 Task: Check the average views per listing of separate shower and tub in the last 1 year.
Action: Mouse moved to (777, 175)
Screenshot: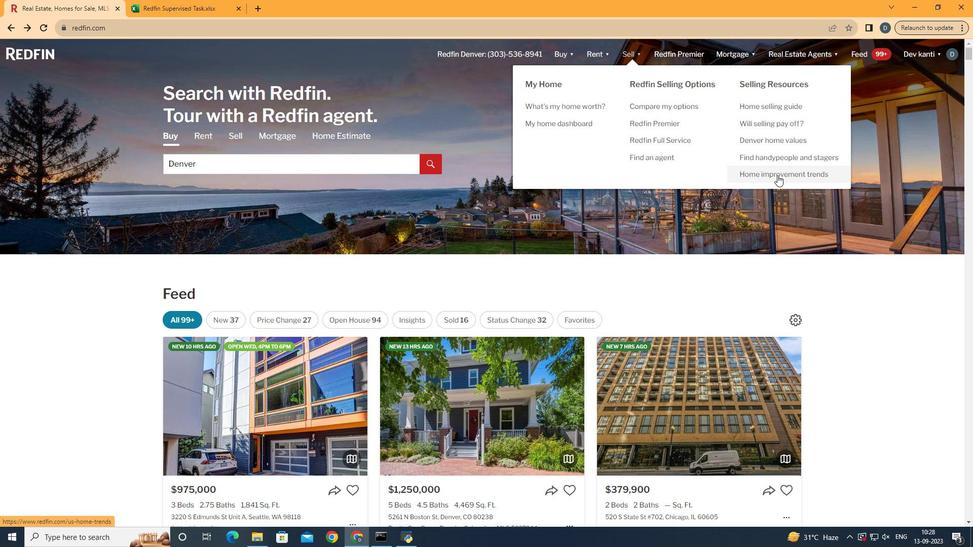 
Action: Mouse pressed left at (777, 175)
Screenshot: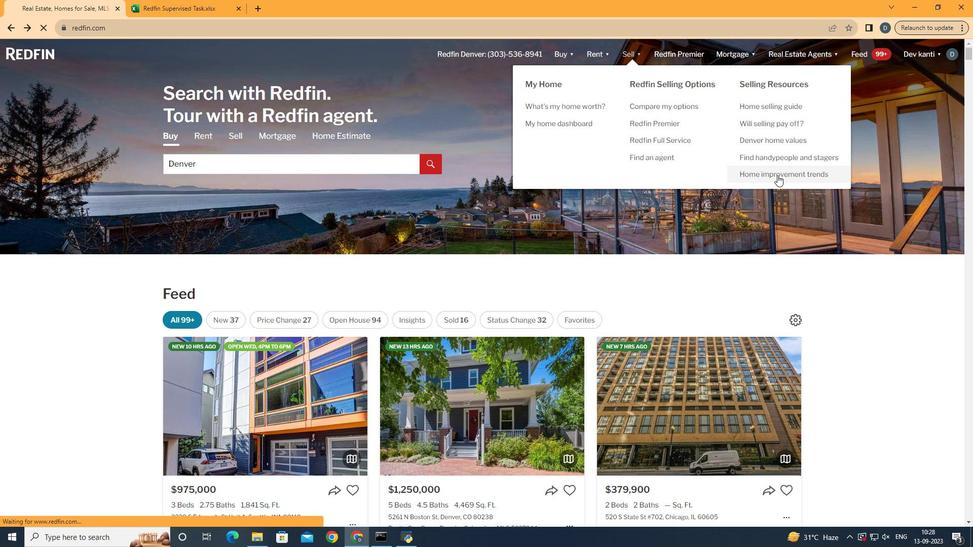 
Action: Mouse moved to (243, 201)
Screenshot: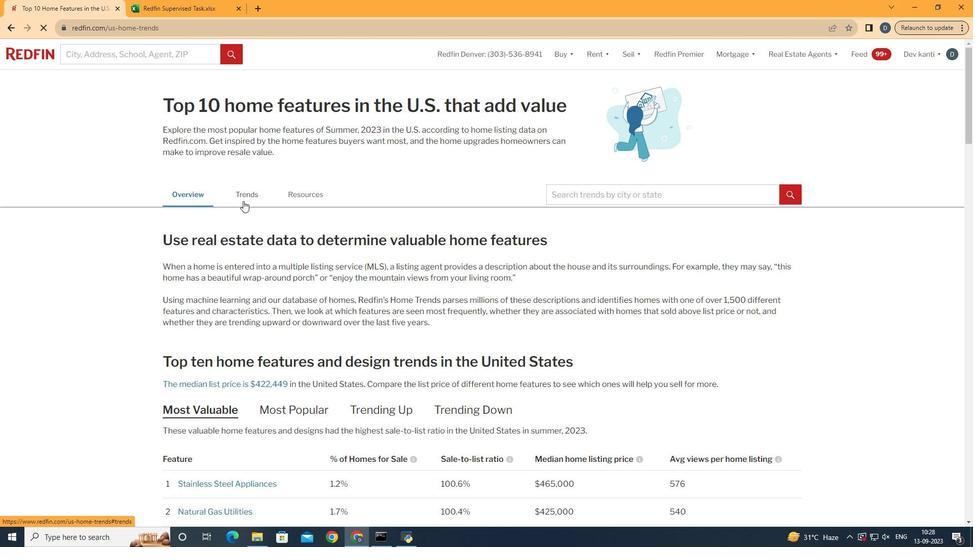 
Action: Mouse pressed left at (243, 201)
Screenshot: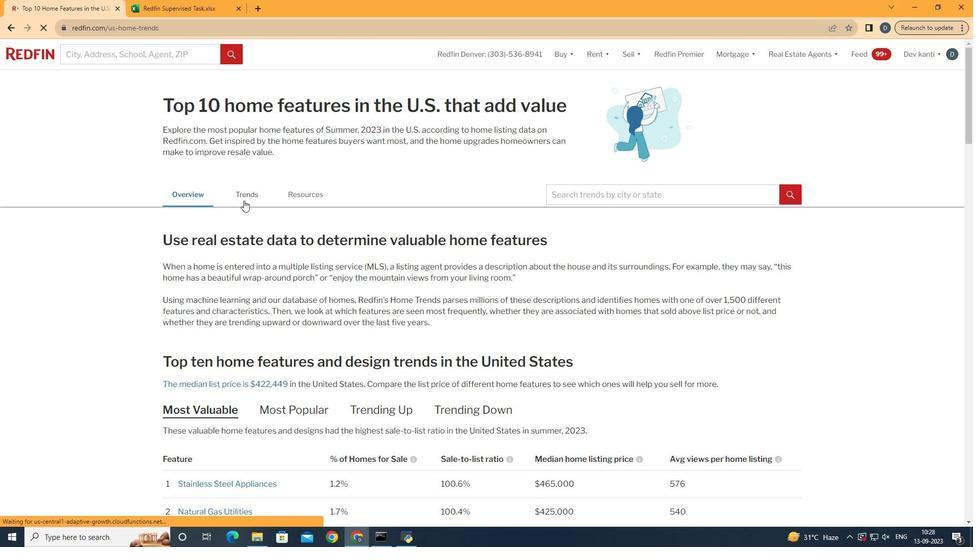
Action: Mouse moved to (347, 269)
Screenshot: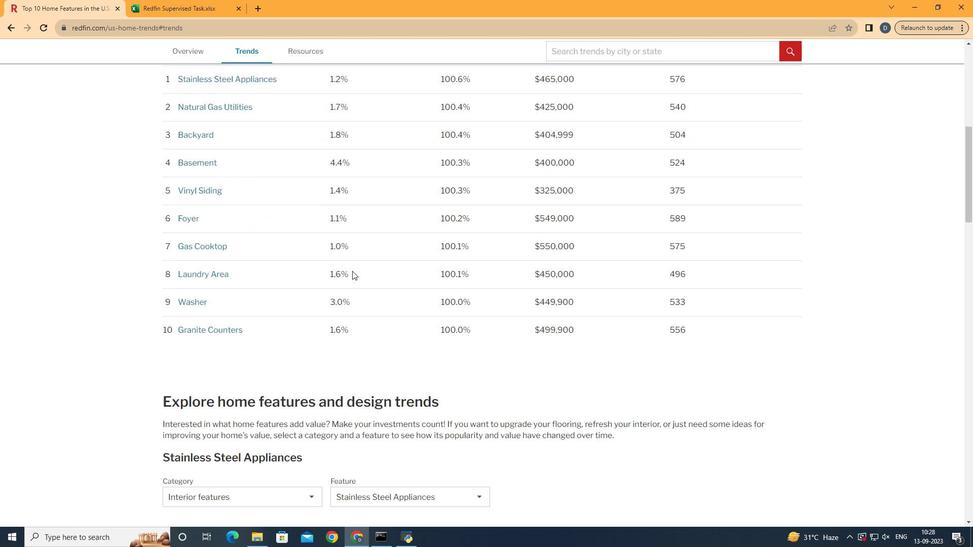 
Action: Mouse scrolled (347, 268) with delta (0, 0)
Screenshot: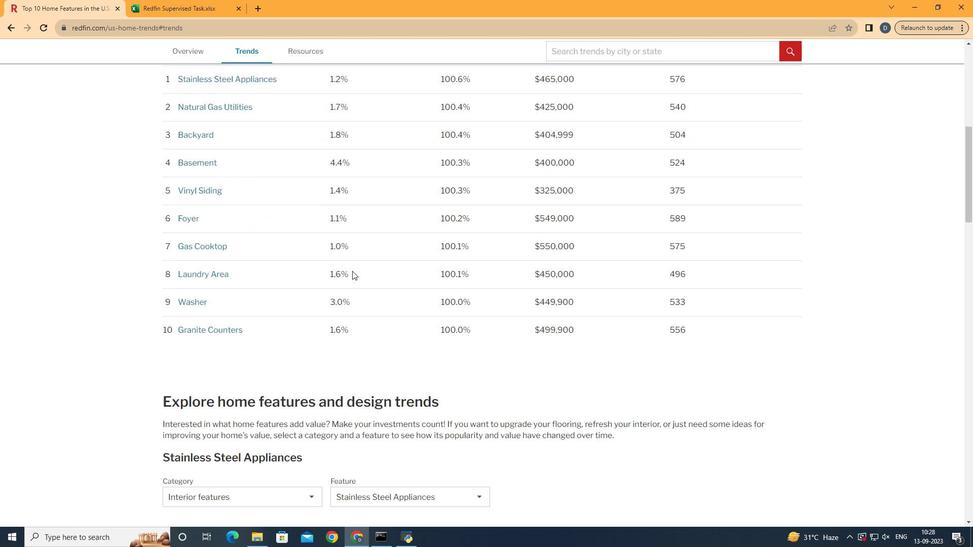 
Action: Mouse moved to (349, 270)
Screenshot: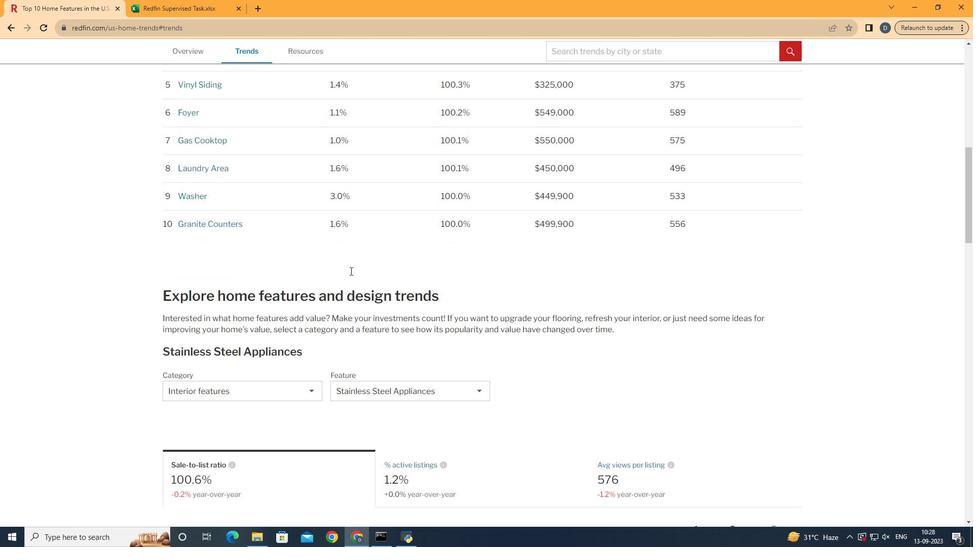 
Action: Mouse scrolled (349, 269) with delta (0, 0)
Screenshot: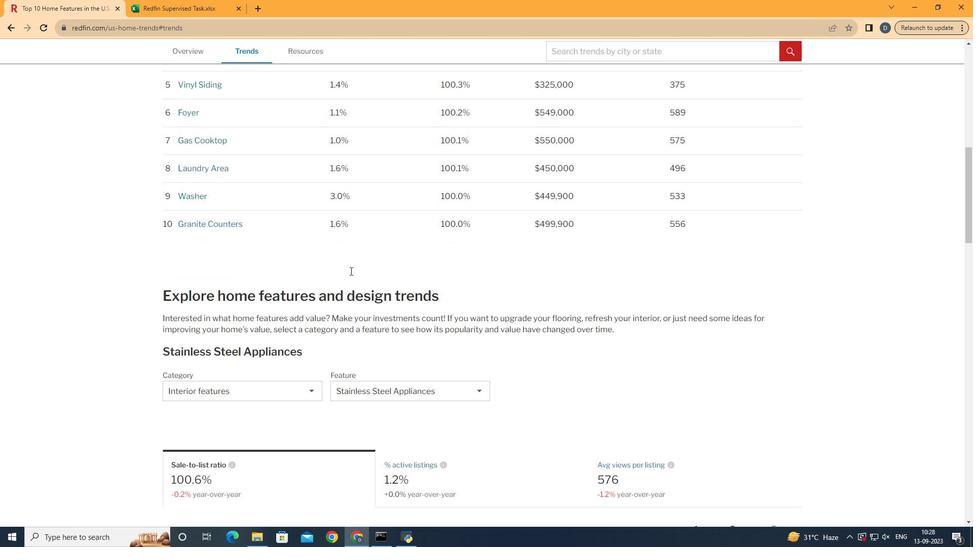 
Action: Mouse moved to (349, 270)
Screenshot: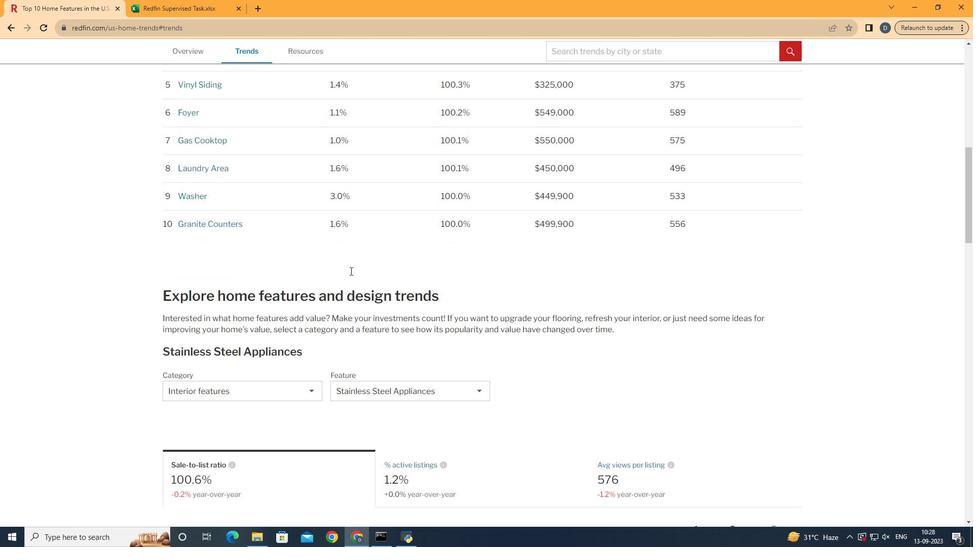 
Action: Mouse scrolled (349, 270) with delta (0, 0)
Screenshot: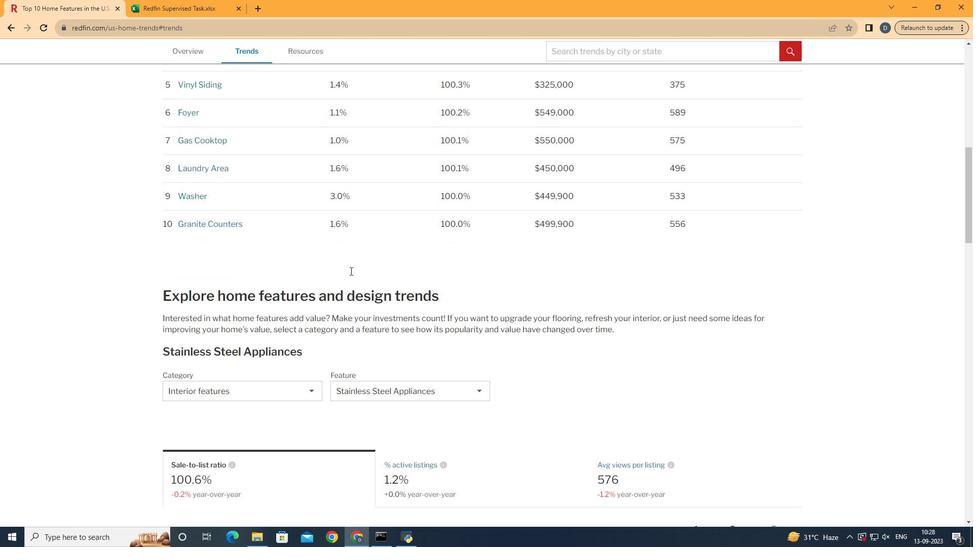 
Action: Mouse moved to (351, 270)
Screenshot: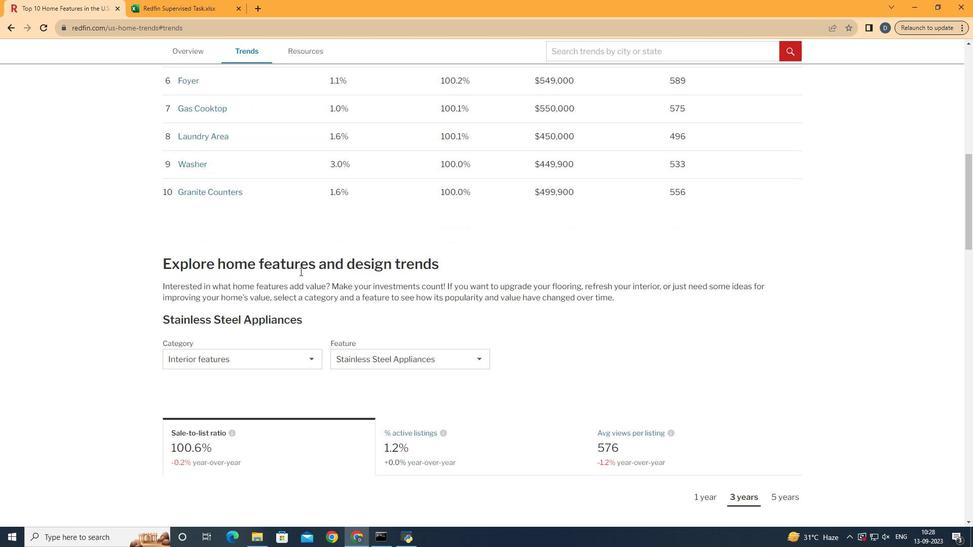 
Action: Mouse scrolled (351, 270) with delta (0, 0)
Screenshot: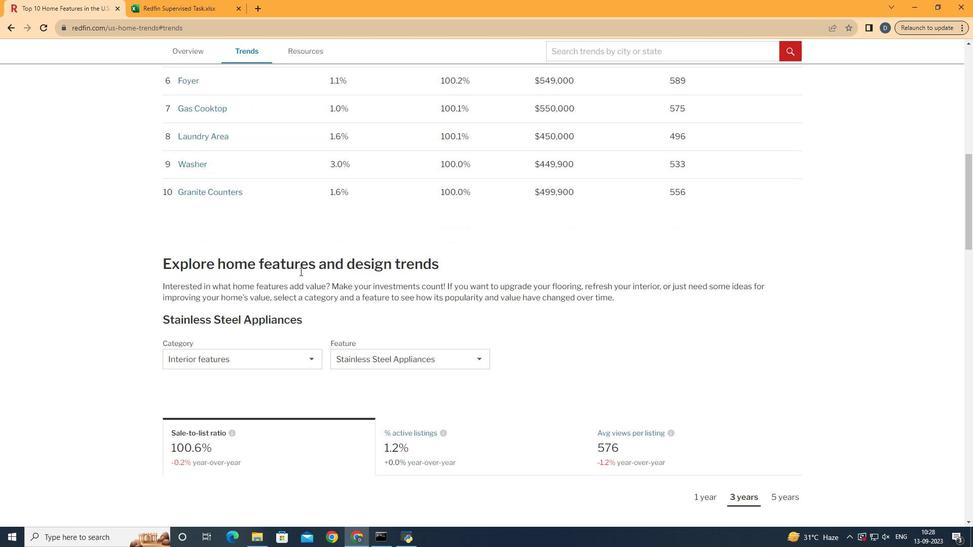 
Action: Mouse moved to (352, 271)
Screenshot: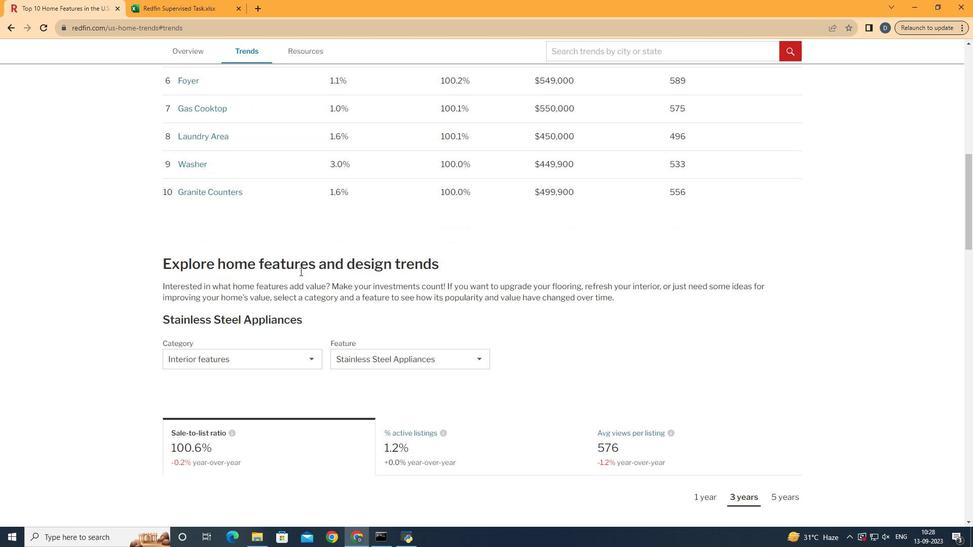 
Action: Mouse scrolled (352, 270) with delta (0, 0)
Screenshot: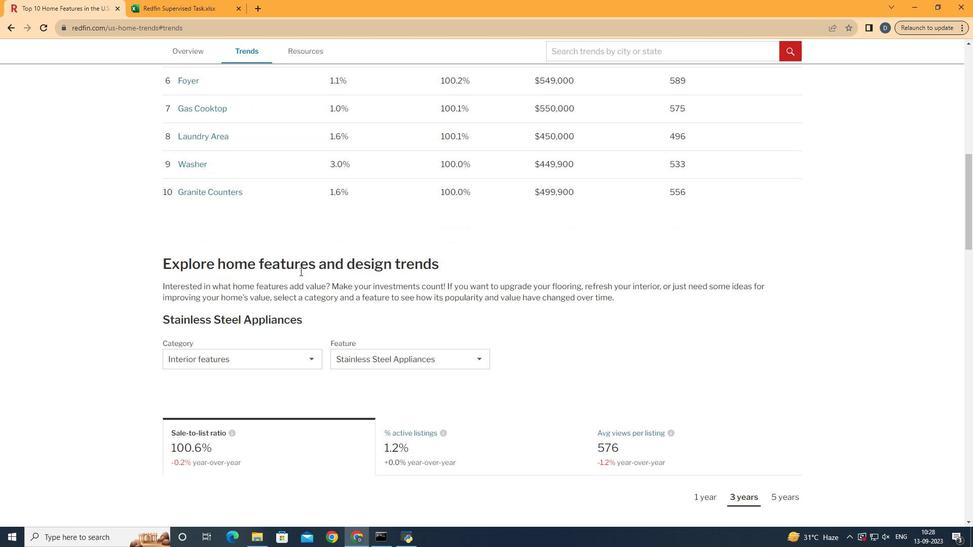 
Action: Mouse moved to (270, 360)
Screenshot: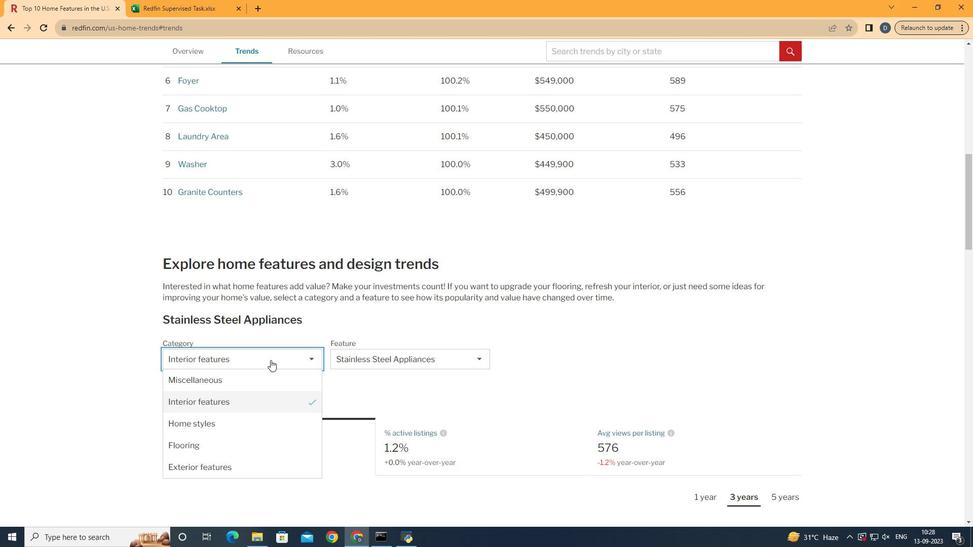 
Action: Mouse pressed left at (270, 360)
Screenshot: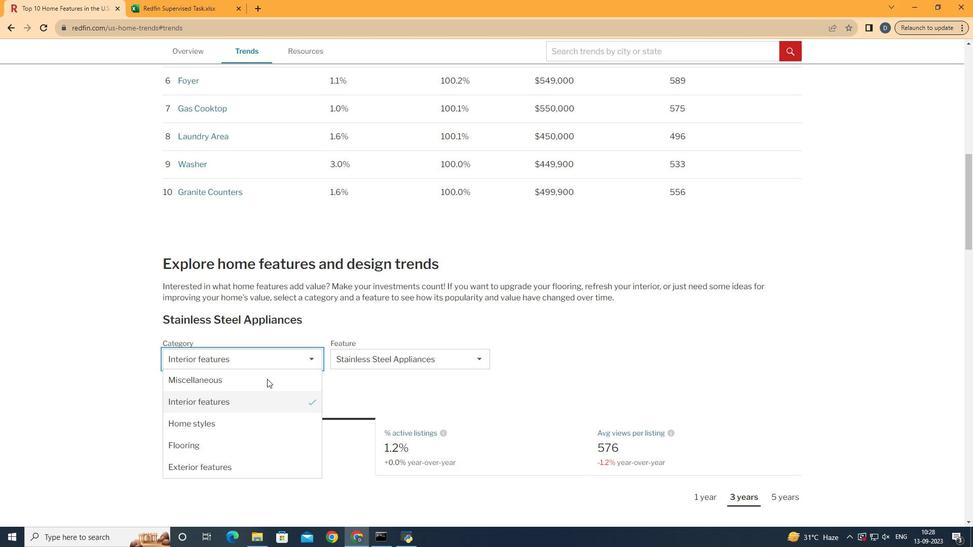 
Action: Mouse moved to (265, 399)
Screenshot: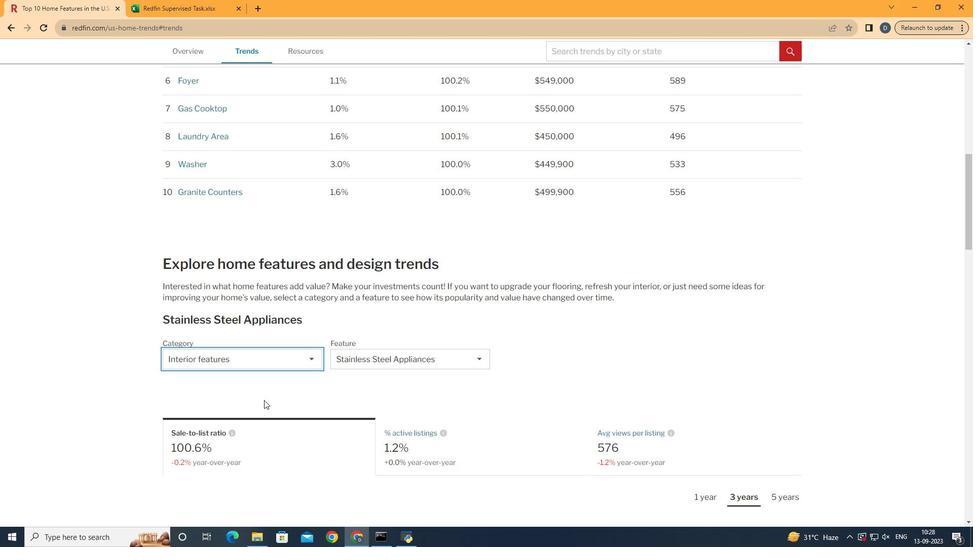 
Action: Mouse pressed left at (265, 399)
Screenshot: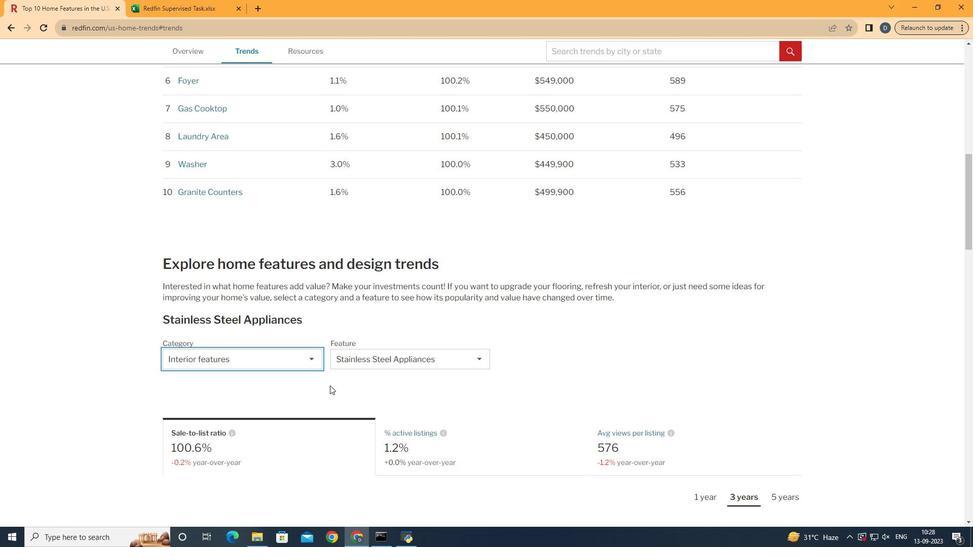 
Action: Mouse moved to (390, 365)
Screenshot: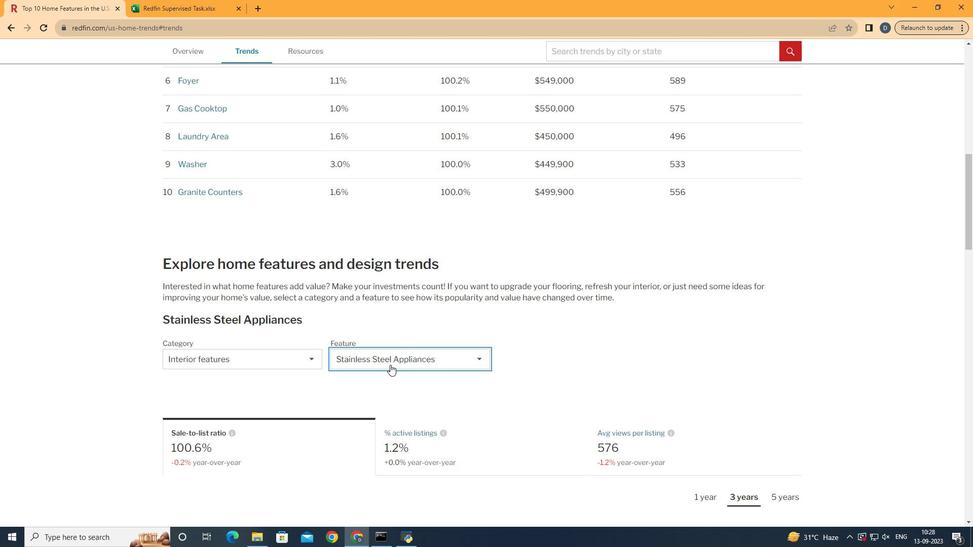 
Action: Mouse pressed left at (390, 365)
Screenshot: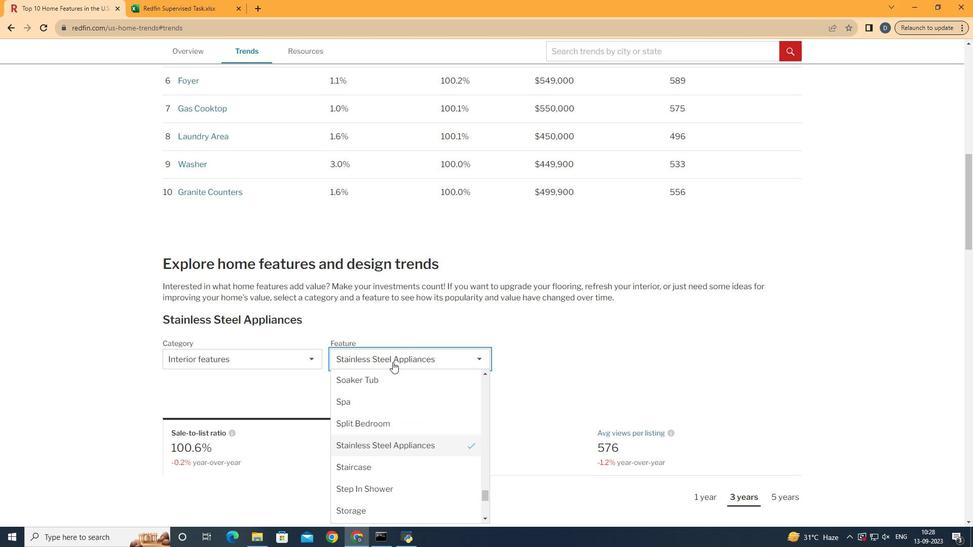 
Action: Mouse moved to (579, 321)
Screenshot: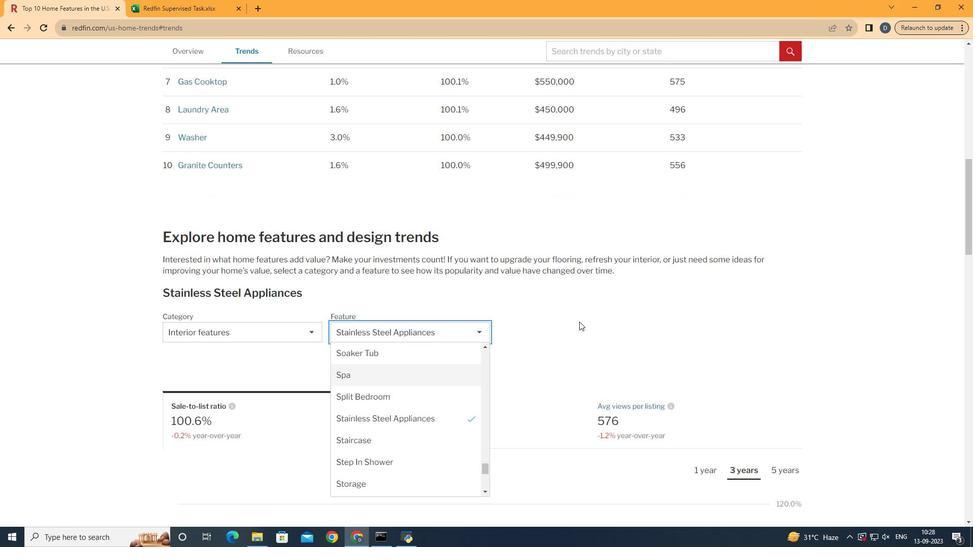 
Action: Mouse scrolled (579, 321) with delta (0, 0)
Screenshot: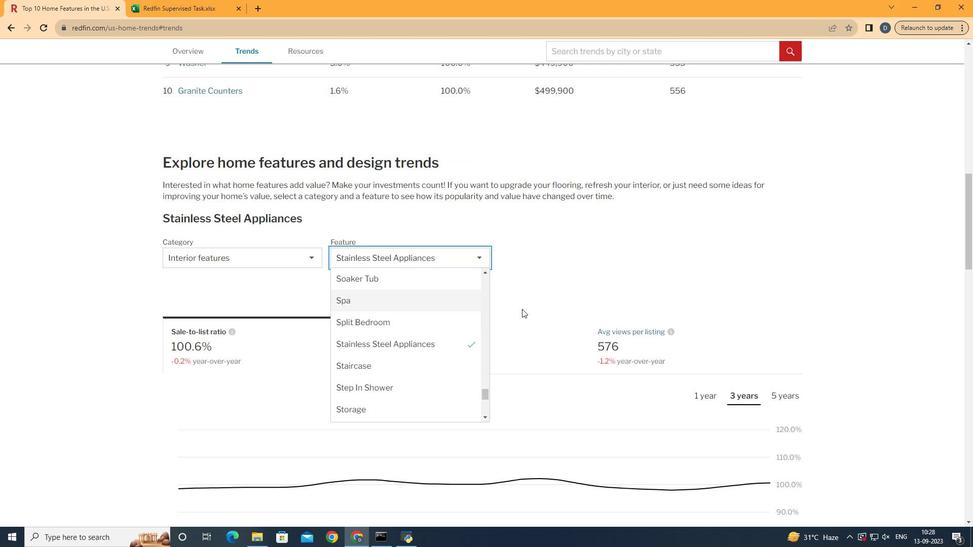 
Action: Mouse scrolled (579, 321) with delta (0, 0)
Screenshot: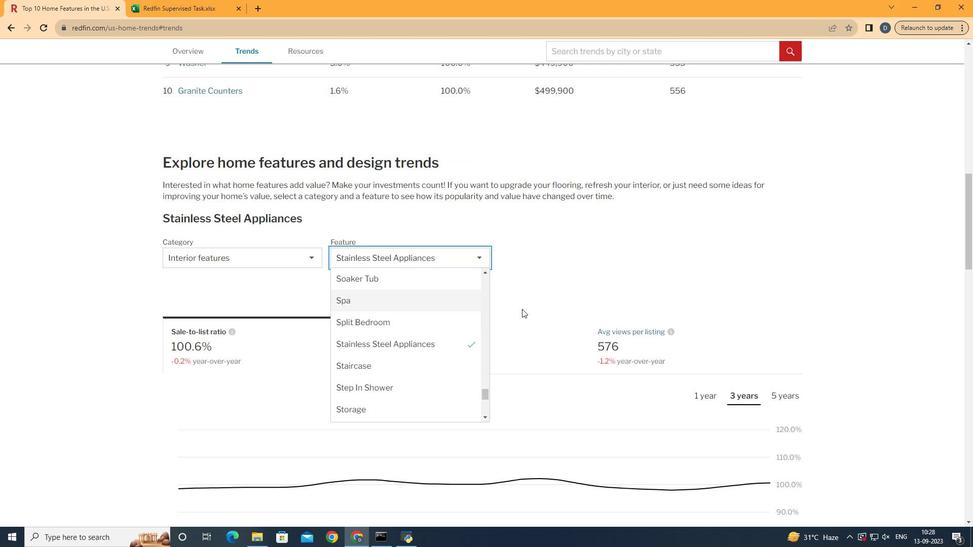 
Action: Mouse moved to (425, 317)
Screenshot: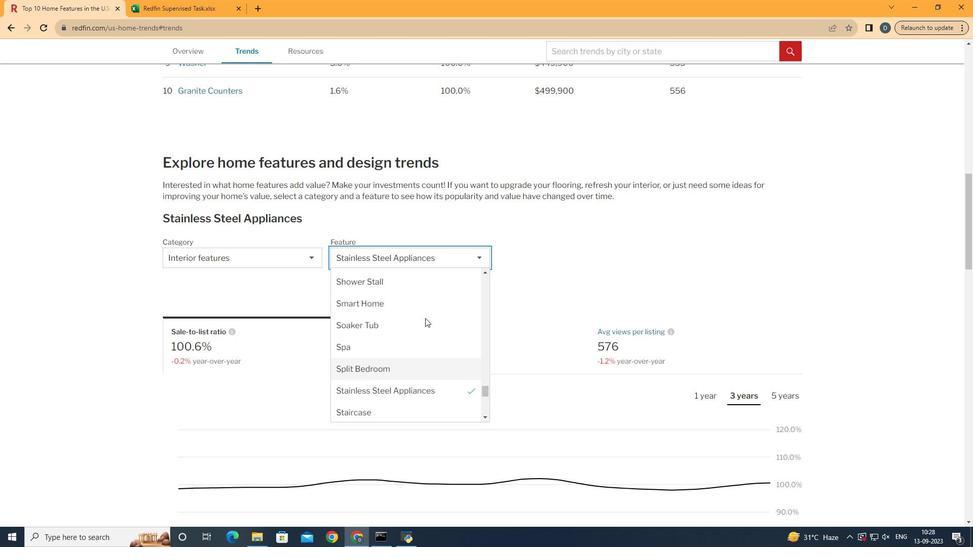 
Action: Mouse scrolled (425, 318) with delta (0, 0)
Screenshot: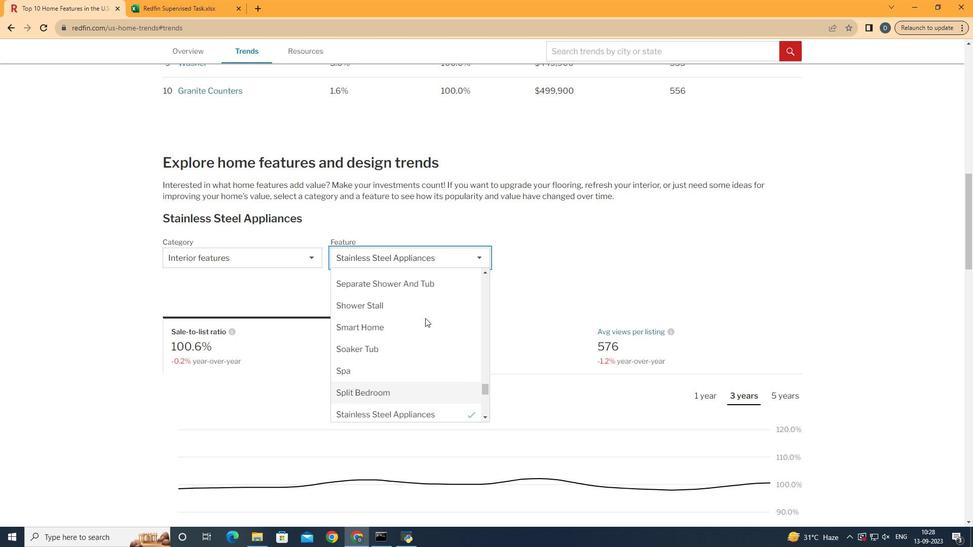 
Action: Mouse moved to (425, 318)
Screenshot: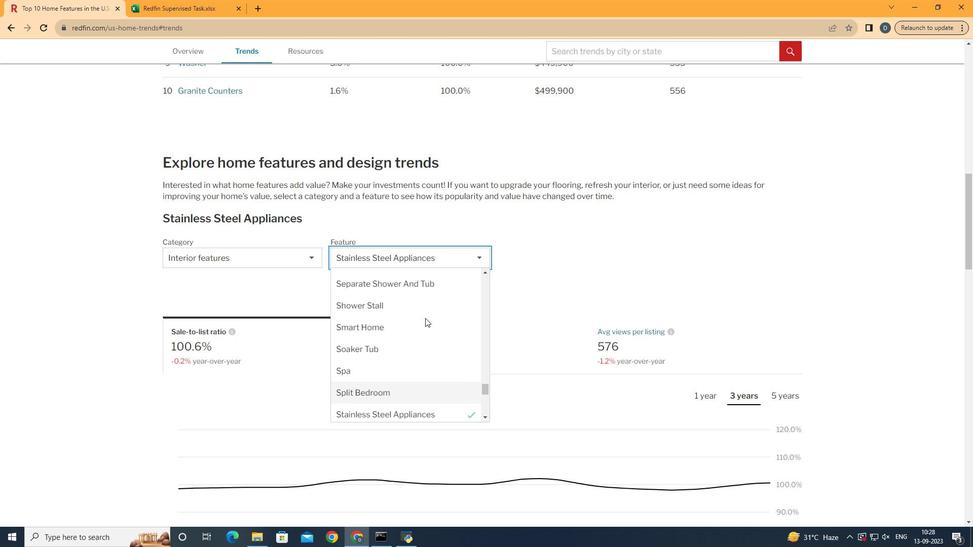 
Action: Mouse scrolled (425, 318) with delta (0, 0)
Screenshot: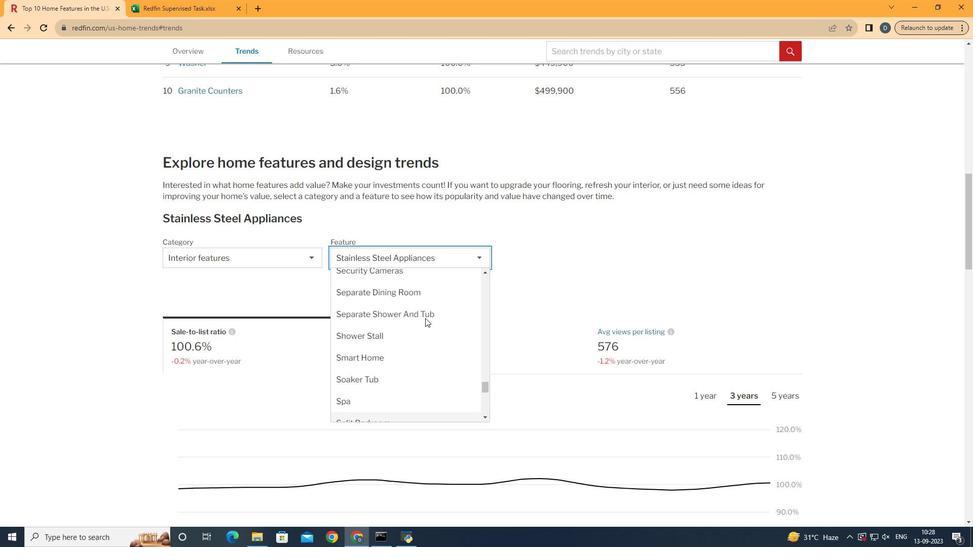 
Action: Mouse moved to (436, 314)
Screenshot: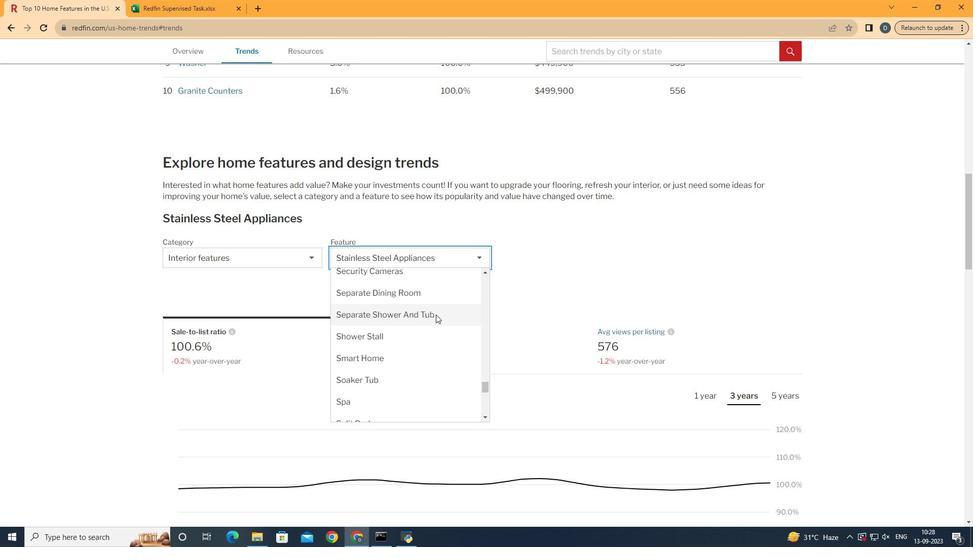 
Action: Mouse pressed left at (436, 314)
Screenshot: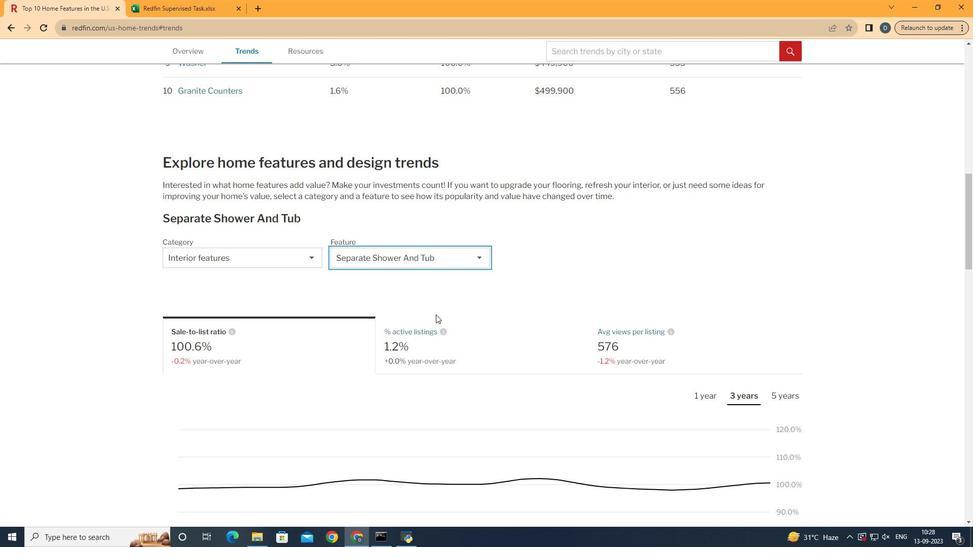 
Action: Mouse moved to (707, 349)
Screenshot: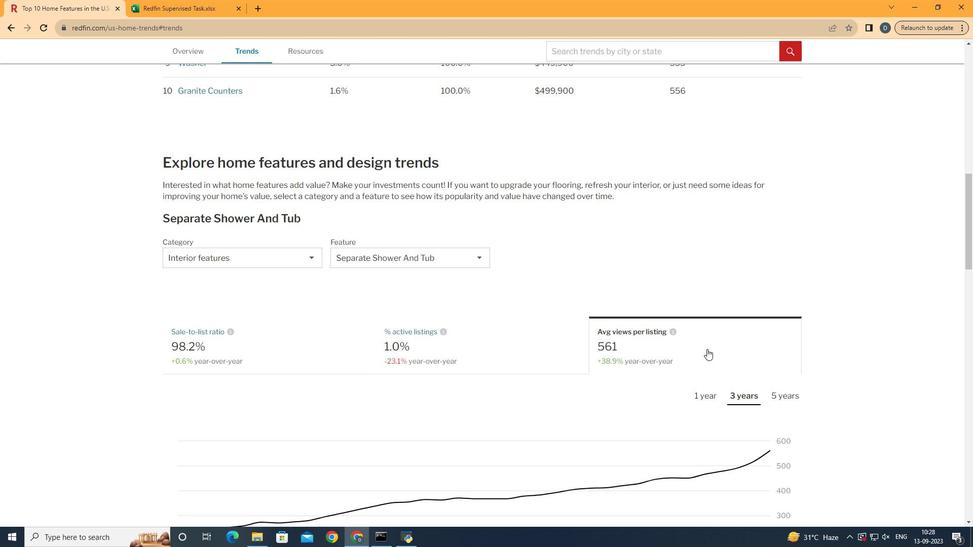 
Action: Mouse pressed left at (707, 349)
Screenshot: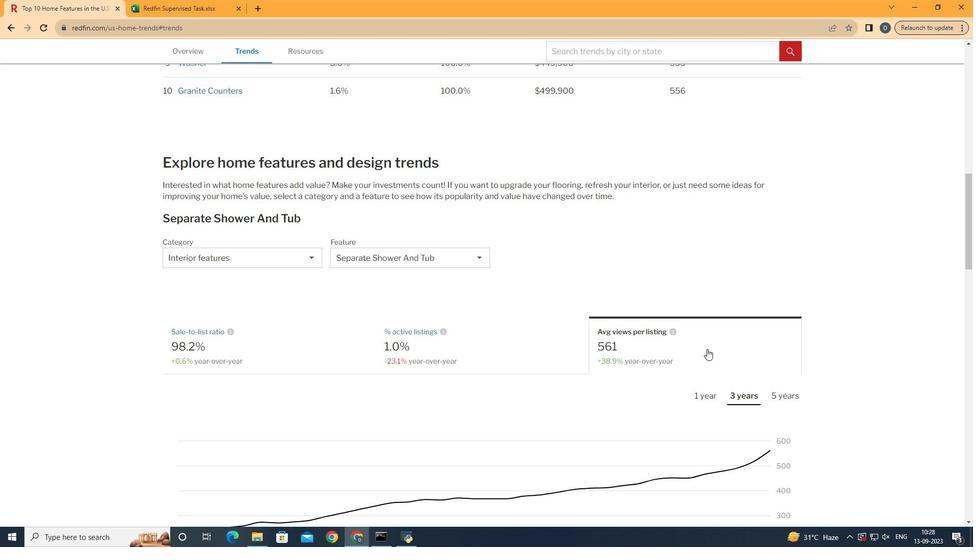 
Action: Mouse scrolled (707, 348) with delta (0, 0)
Screenshot: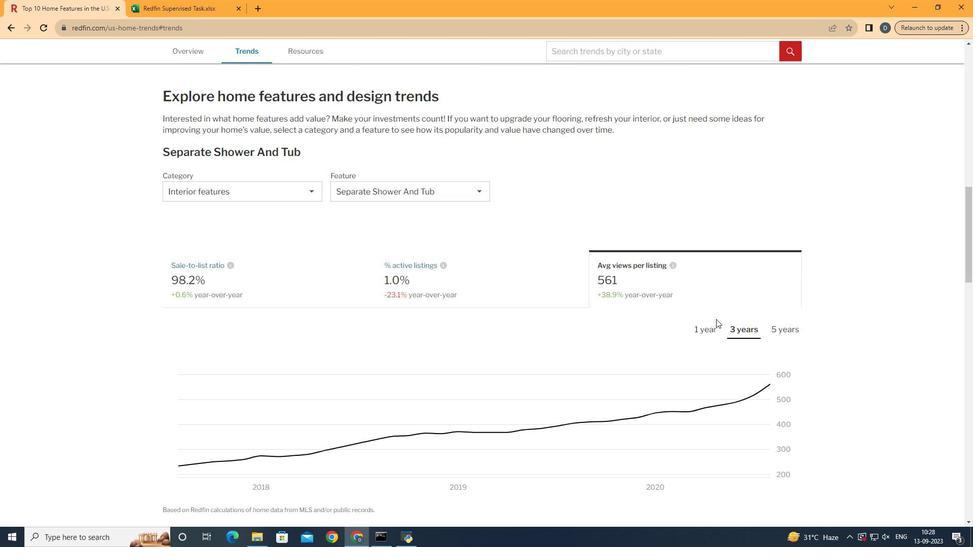 
Action: Mouse scrolled (707, 348) with delta (0, 0)
Screenshot: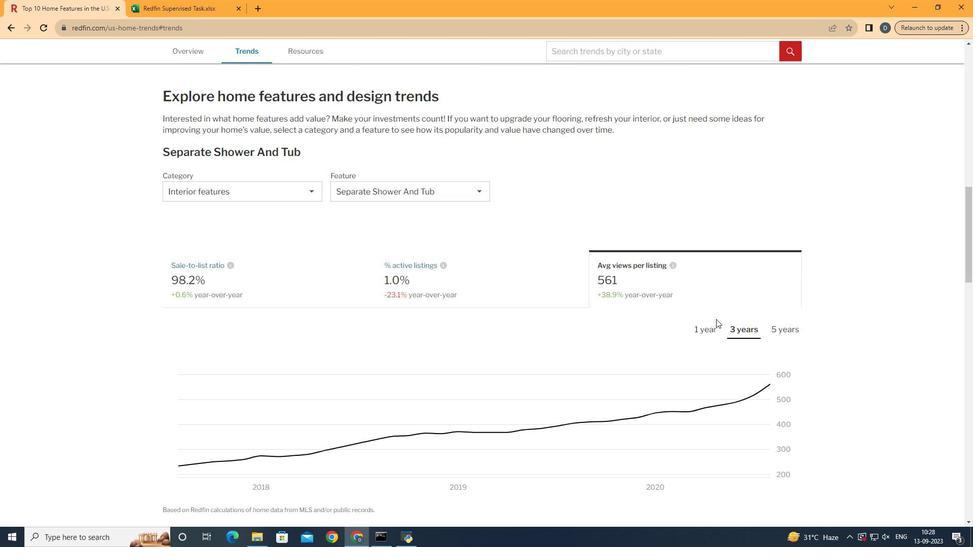 
Action: Mouse moved to (709, 291)
Screenshot: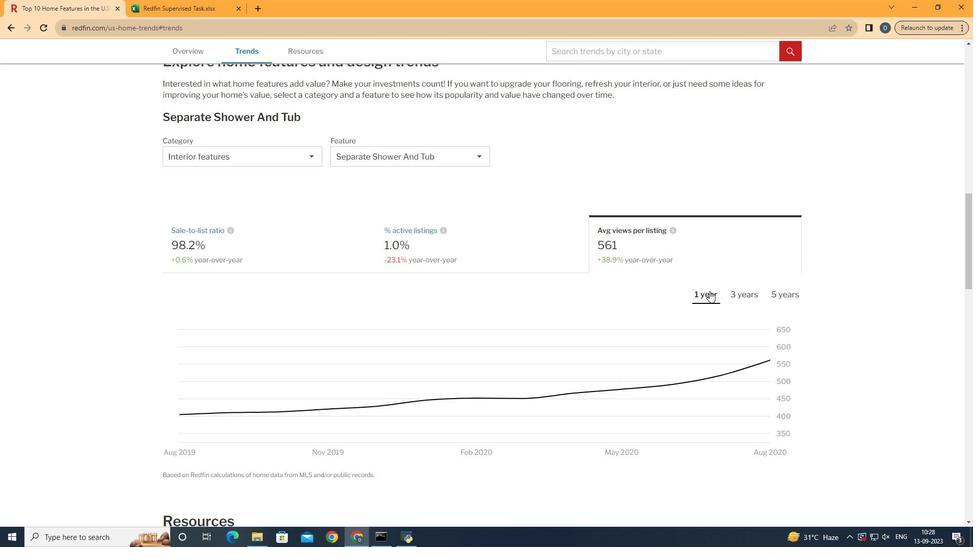
Action: Mouse pressed left at (709, 291)
Screenshot: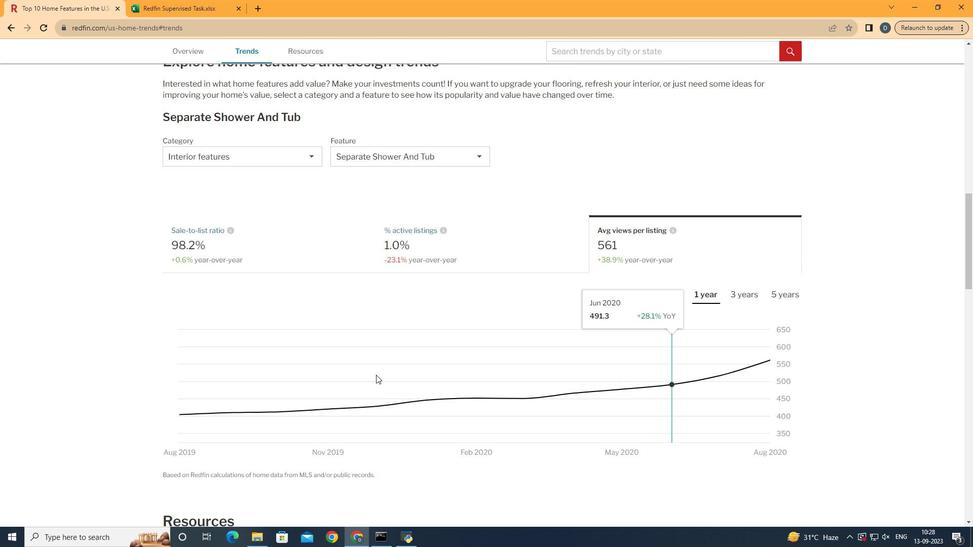 
Action: Mouse moved to (800, 366)
Screenshot: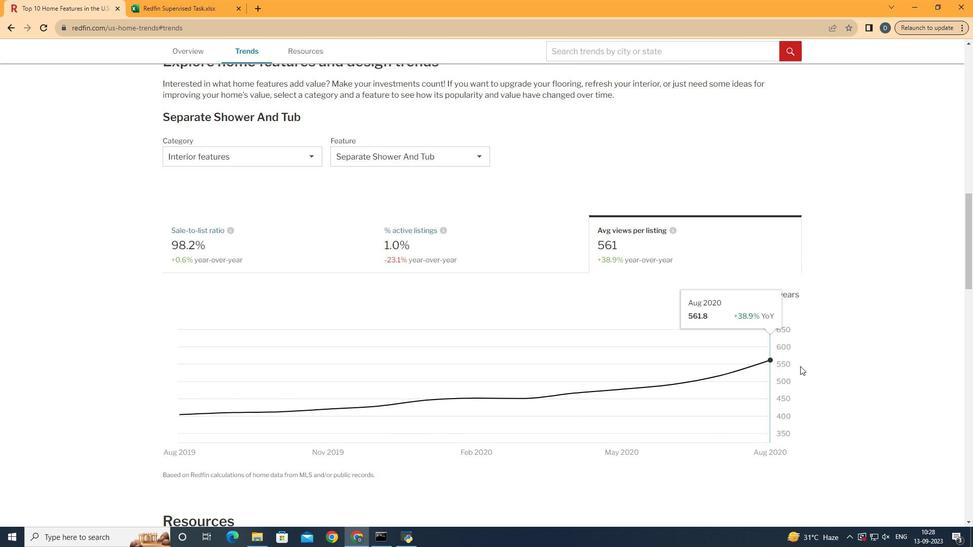 
